 Task: Add section header from layout.
Action: Mouse moved to (165, 59)
Screenshot: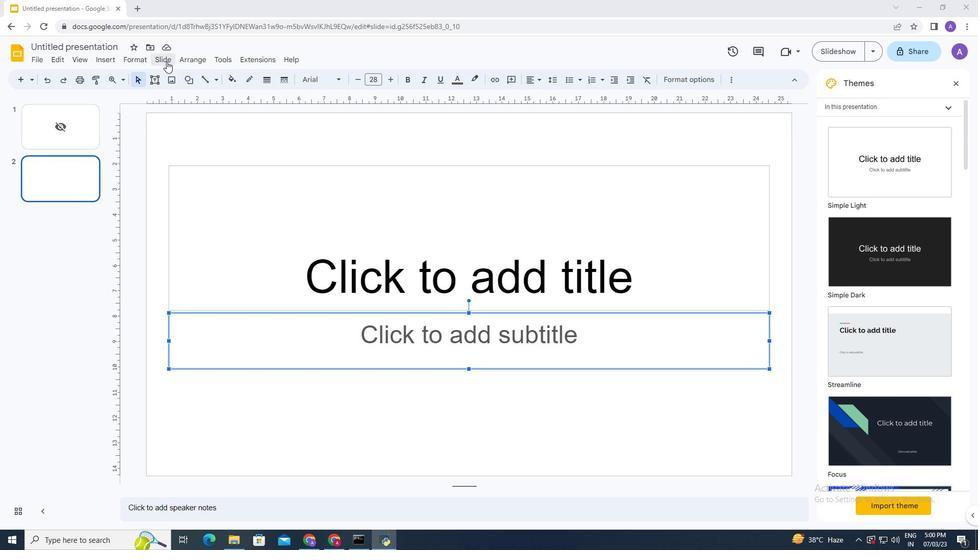 
Action: Mouse pressed left at (165, 59)
Screenshot: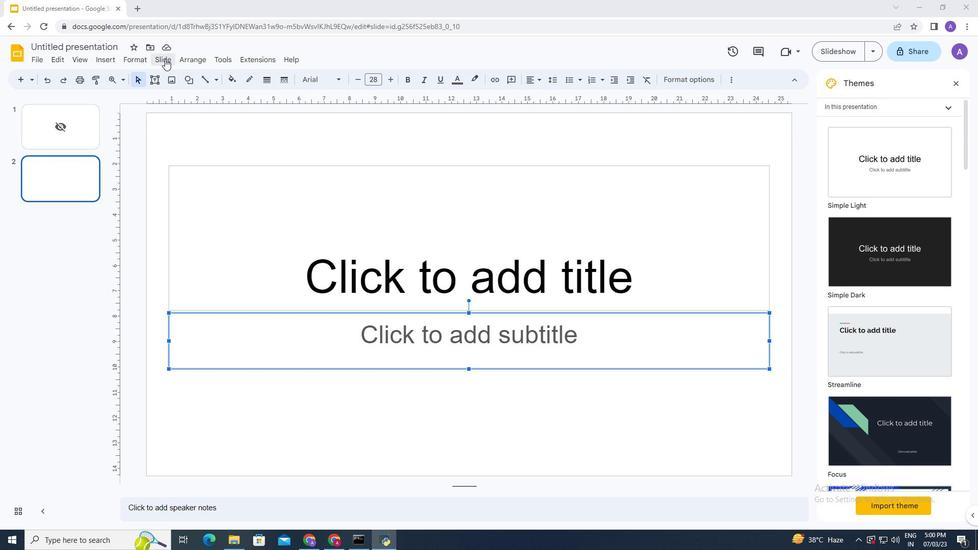 
Action: Mouse moved to (417, 204)
Screenshot: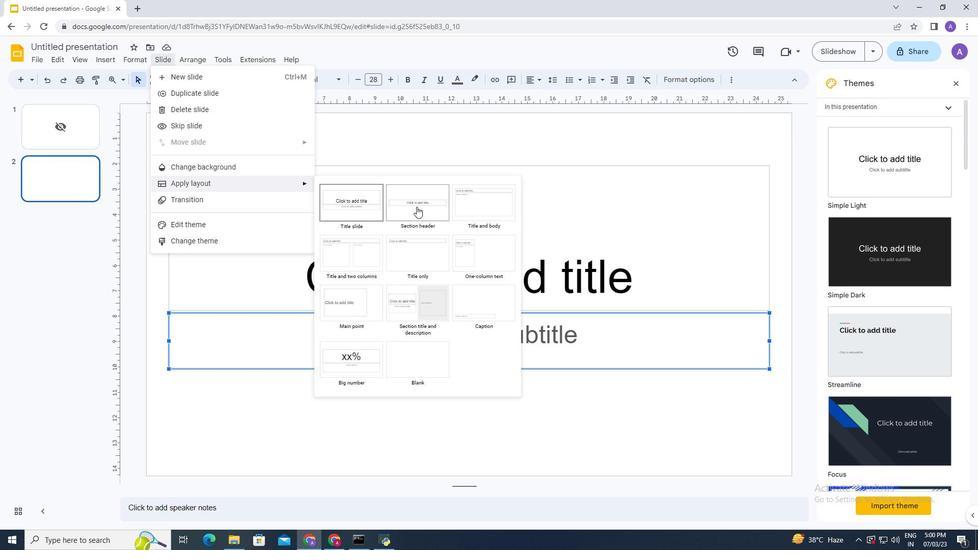 
Action: Mouse pressed left at (417, 204)
Screenshot: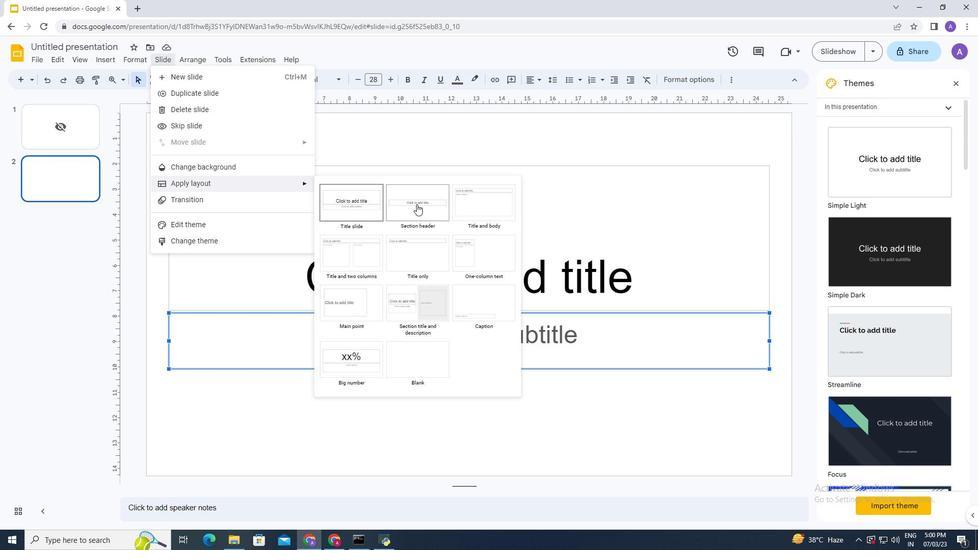 
